 Task: Send email   from  to Email0021 with a subject Subject0021 and add a message Message0021
Action: Mouse moved to (512, 16)
Screenshot: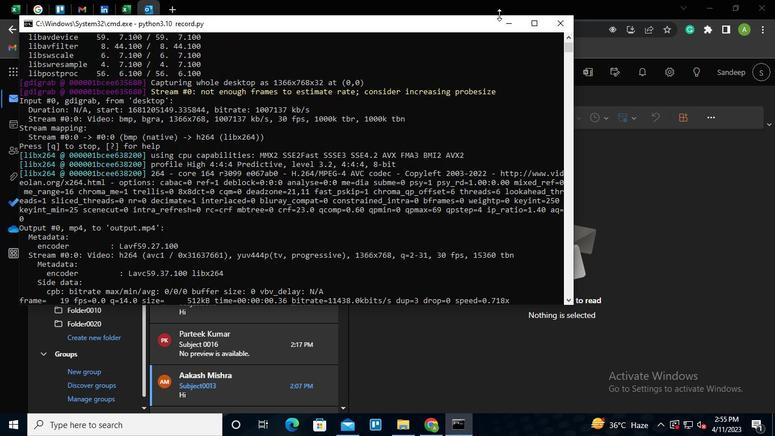 
Action: Mouse pressed left at (512, 16)
Screenshot: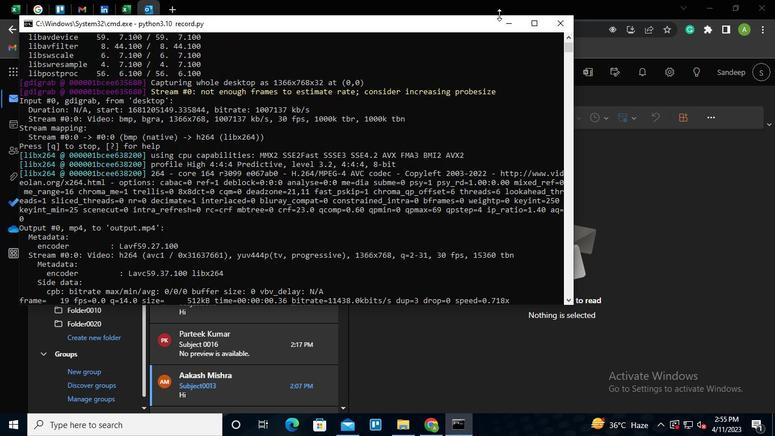 
Action: Mouse moved to (76, 115)
Screenshot: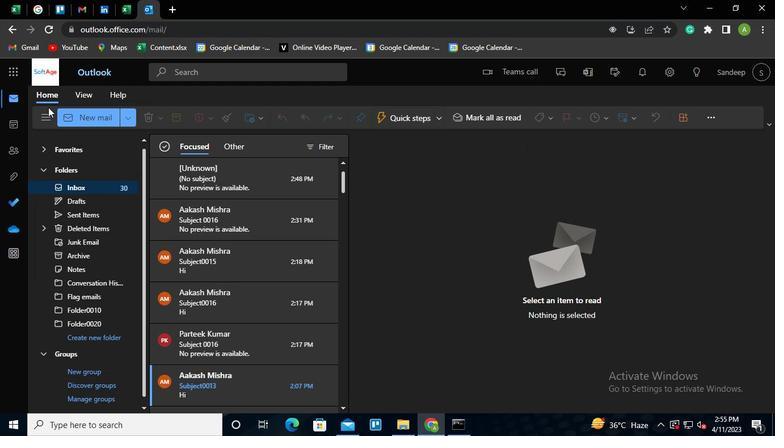 
Action: Mouse pressed left at (76, 115)
Screenshot: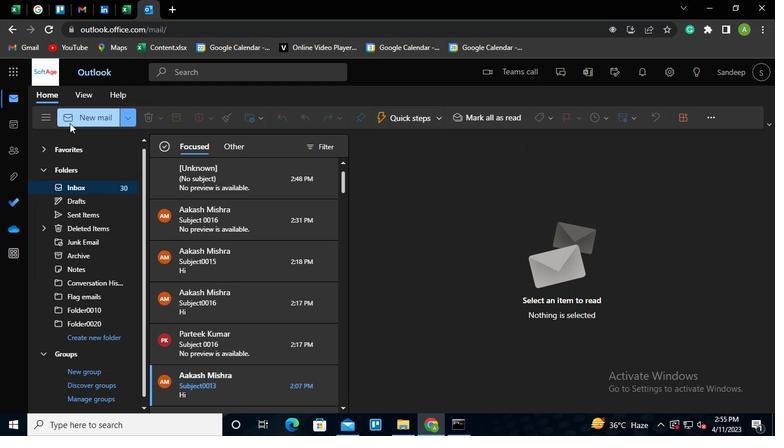 
Action: Mouse moved to (421, 175)
Screenshot: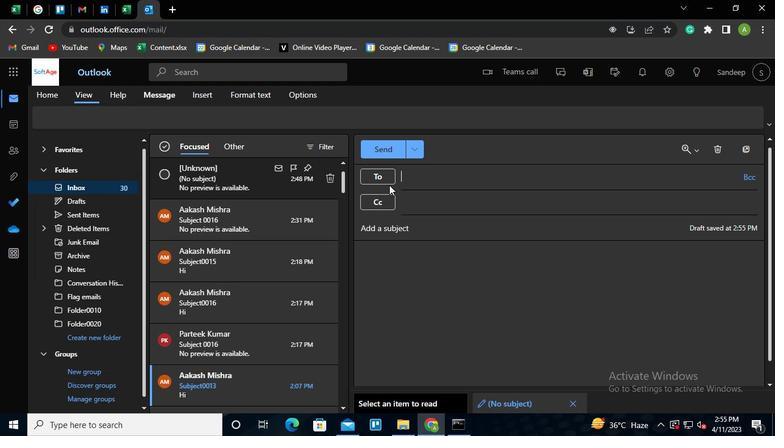 
Action: Mouse pressed left at (421, 175)
Screenshot: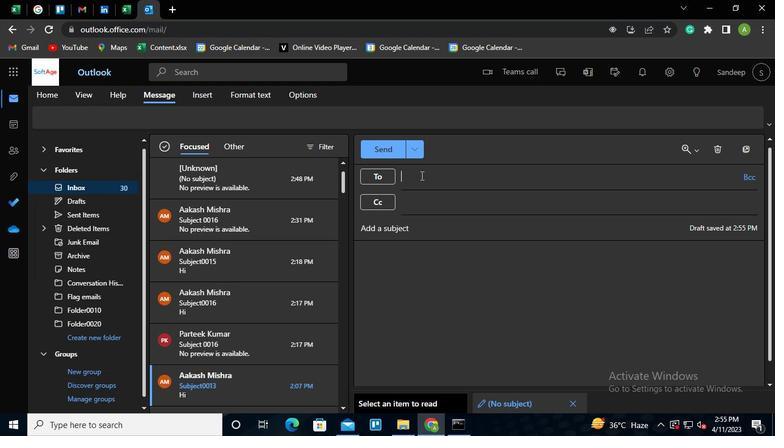 
Action: Keyboard Key.shift
Screenshot: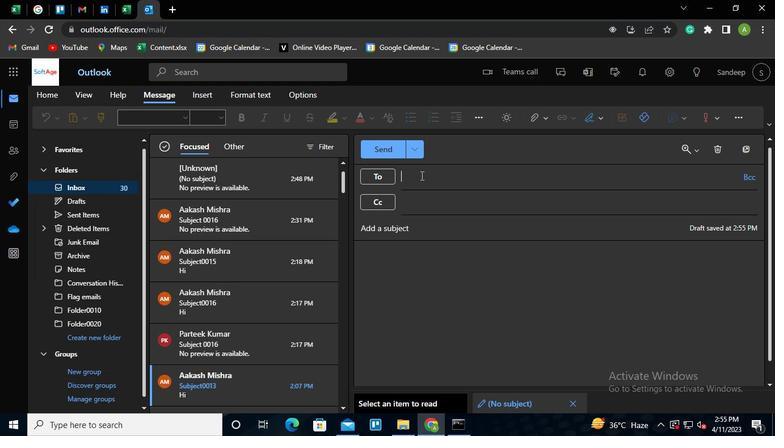 
Action: Keyboard E
Screenshot: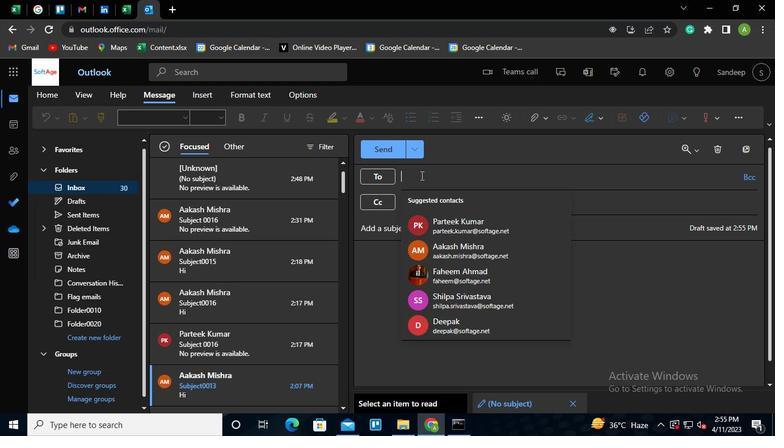 
Action: Keyboard m
Screenshot: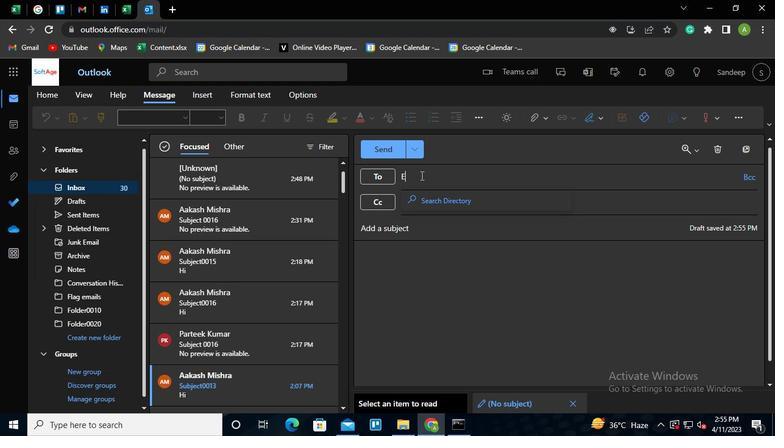 
Action: Keyboard a
Screenshot: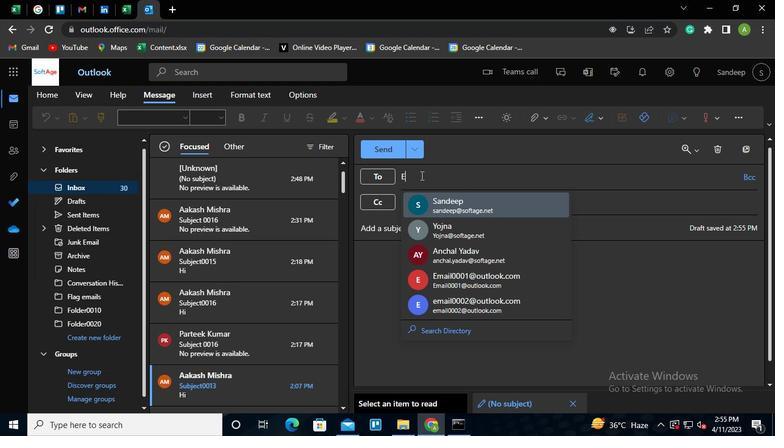 
Action: Keyboard i
Screenshot: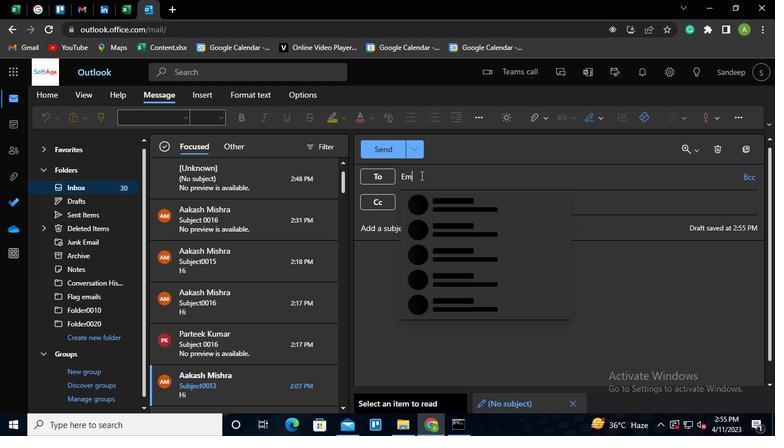 
Action: Keyboard l
Screenshot: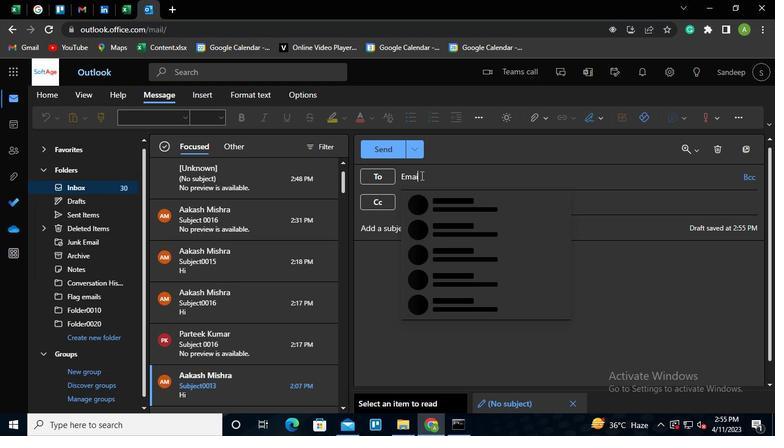 
Action: Keyboard <96>
Screenshot: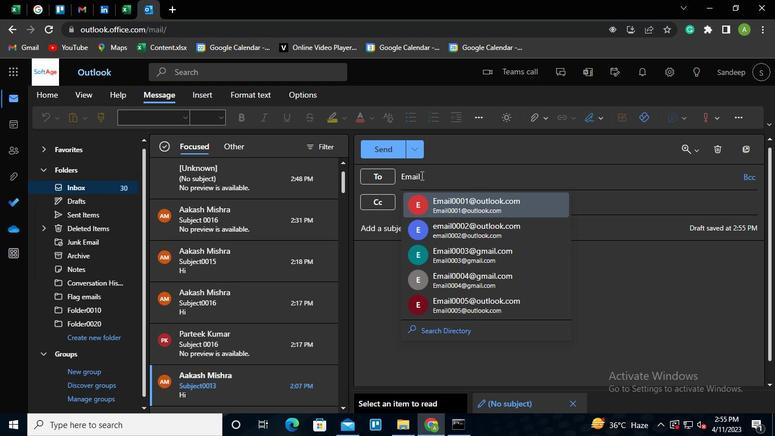 
Action: Keyboard <96>
Screenshot: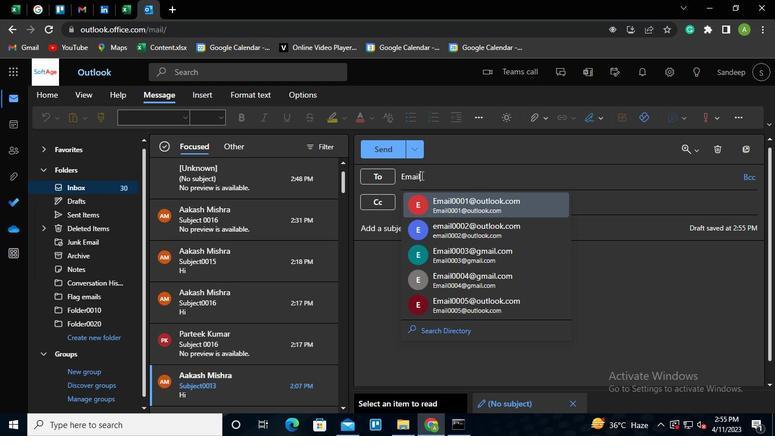 
Action: Keyboard <98>
Screenshot: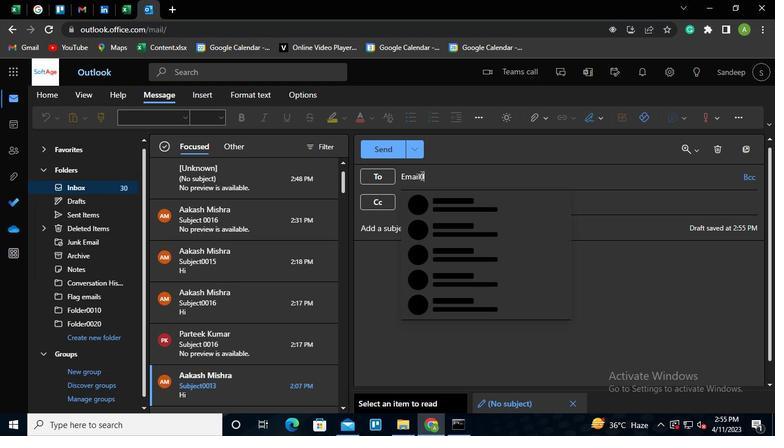 
Action: Keyboard <97>
Screenshot: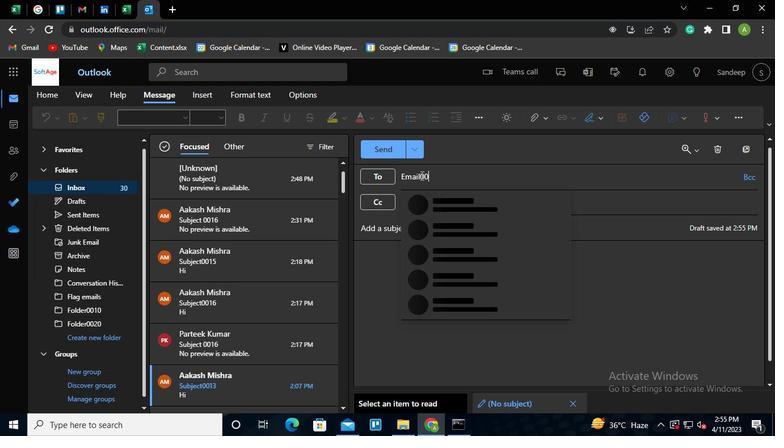 
Action: Keyboard Key.shift
Screenshot: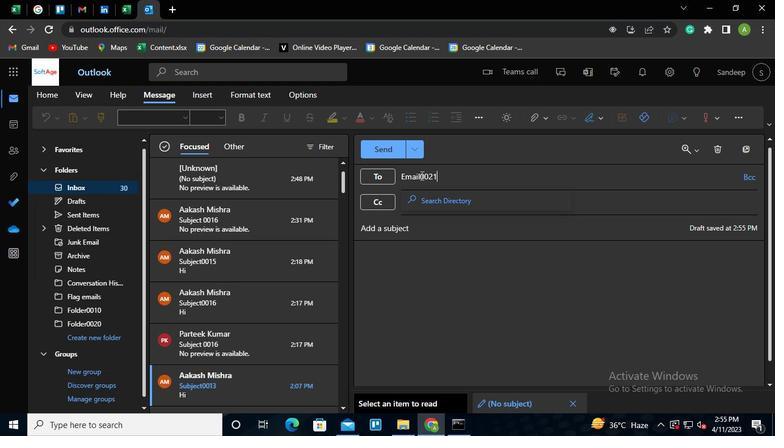 
Action: Keyboard Key.shift
Screenshot: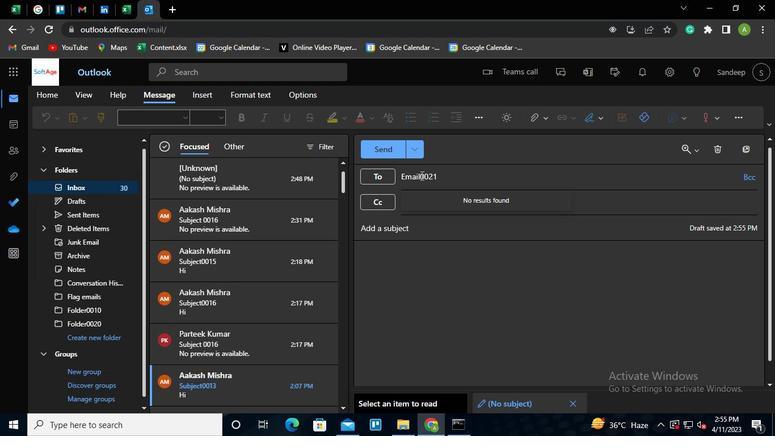 
Action: Keyboard Key.shift
Screenshot: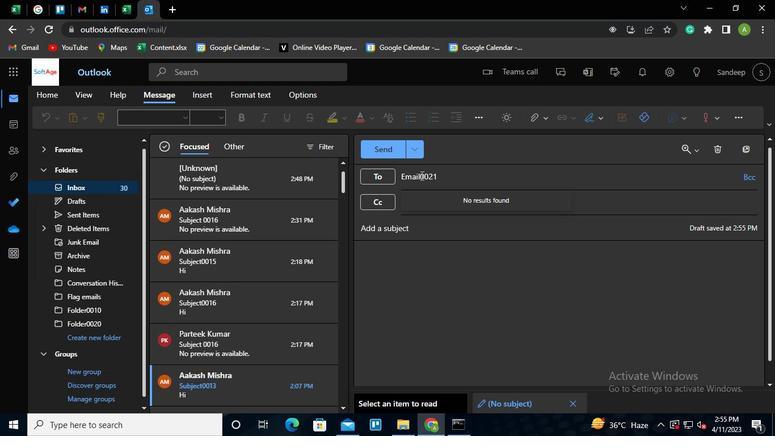 
Action: Keyboard Key.shift
Screenshot: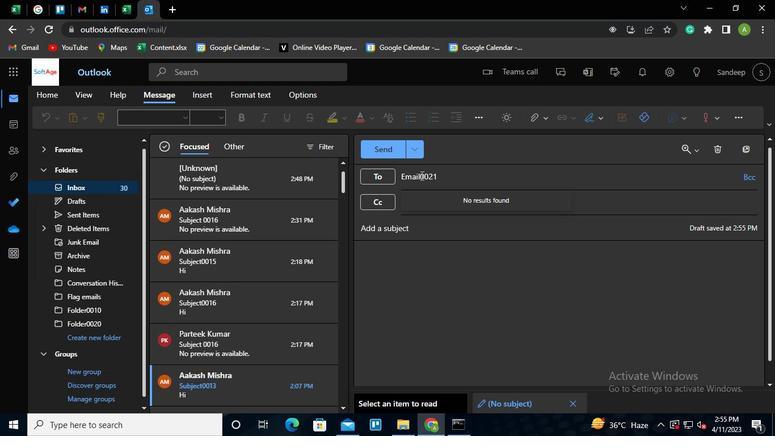 
Action: Keyboard Key.shift
Screenshot: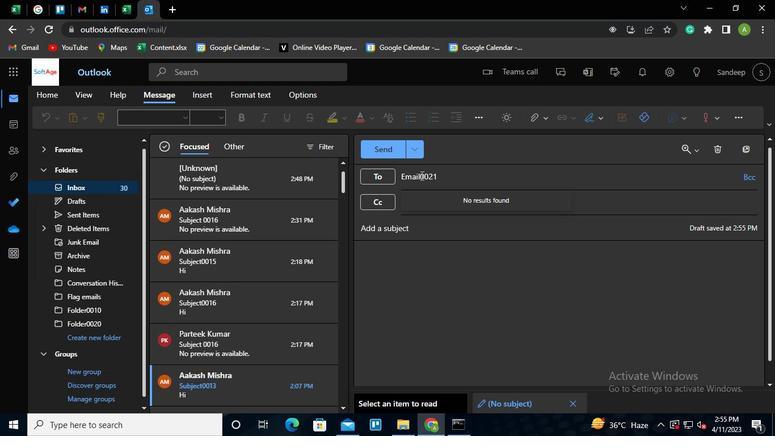 
Action: Keyboard @
Screenshot: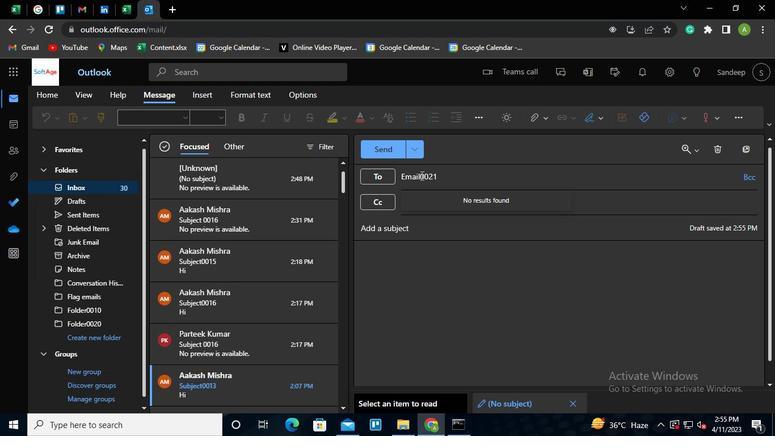 
Action: Keyboard g
Screenshot: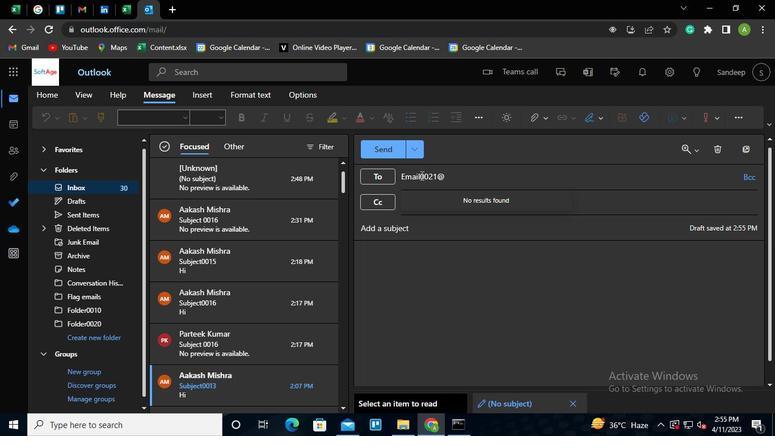 
Action: Keyboard m
Screenshot: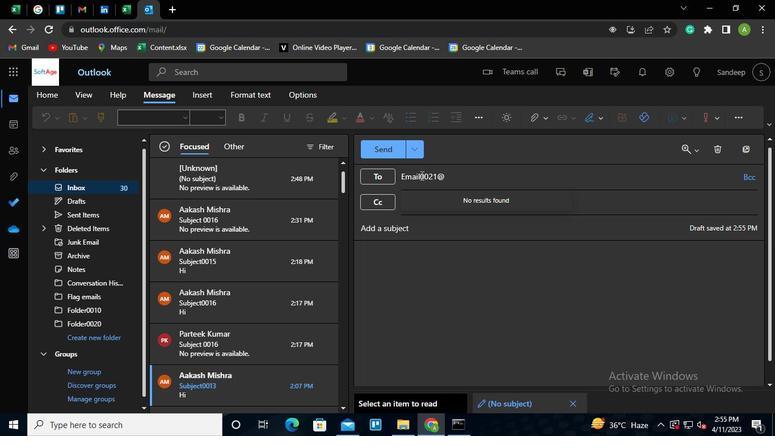 
Action: Keyboard Key.backspace
Screenshot: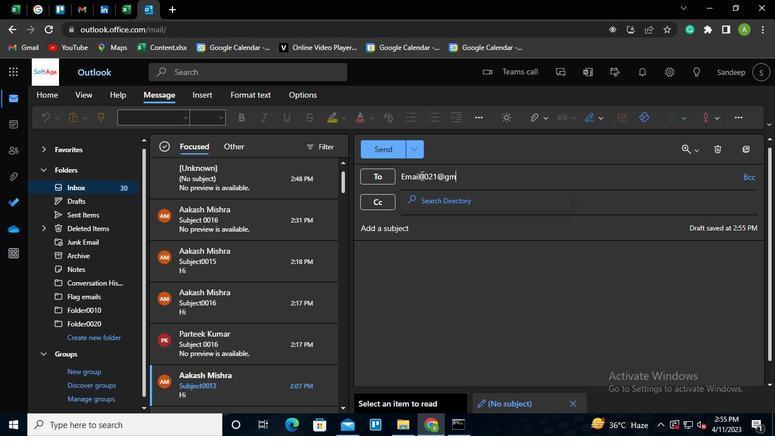 
Action: Keyboard Key.backspace
Screenshot: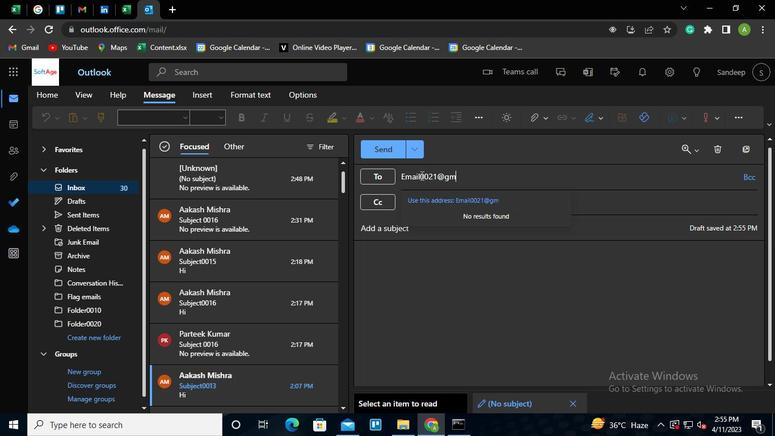 
Action: Keyboard o
Screenshot: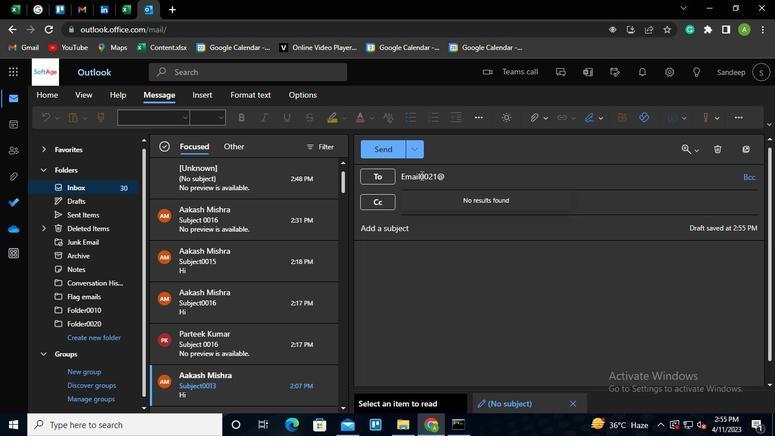 
Action: Keyboard u
Screenshot: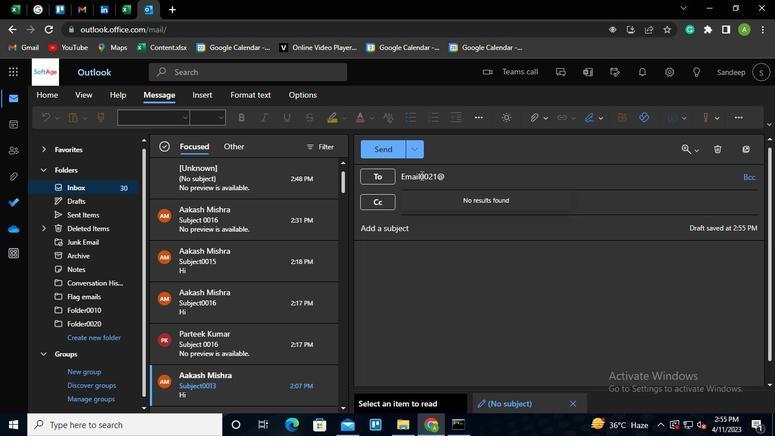 
Action: Keyboard t
Screenshot: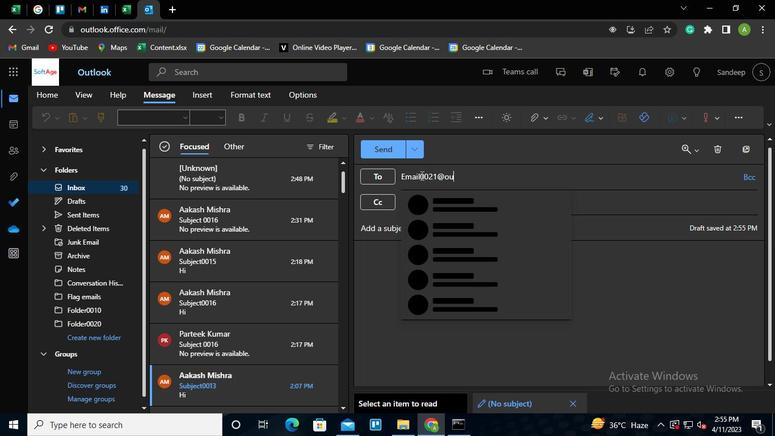 
Action: Keyboard l
Screenshot: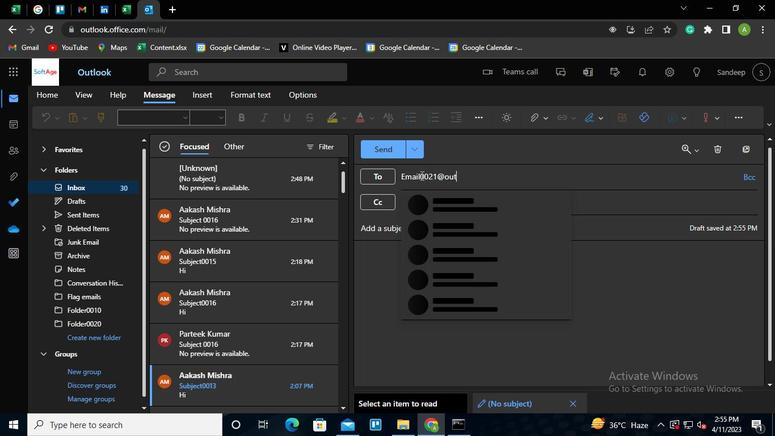 
Action: Keyboard o
Screenshot: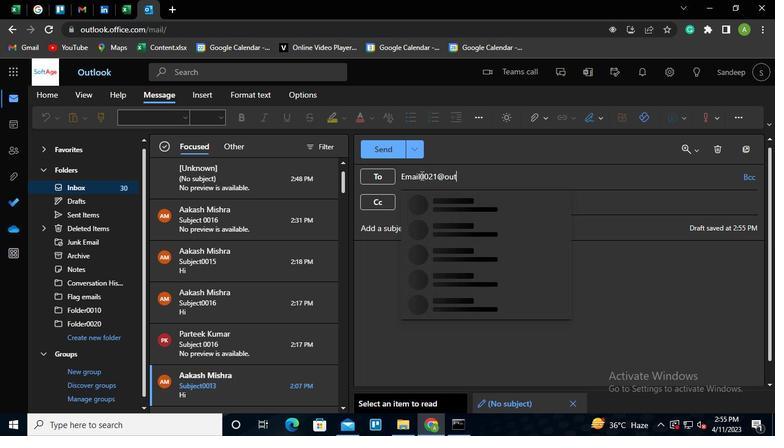 
Action: Keyboard o
Screenshot: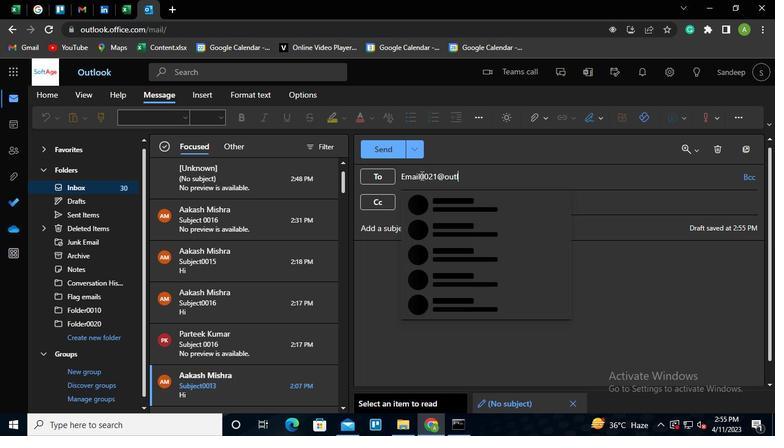 
Action: Keyboard k
Screenshot: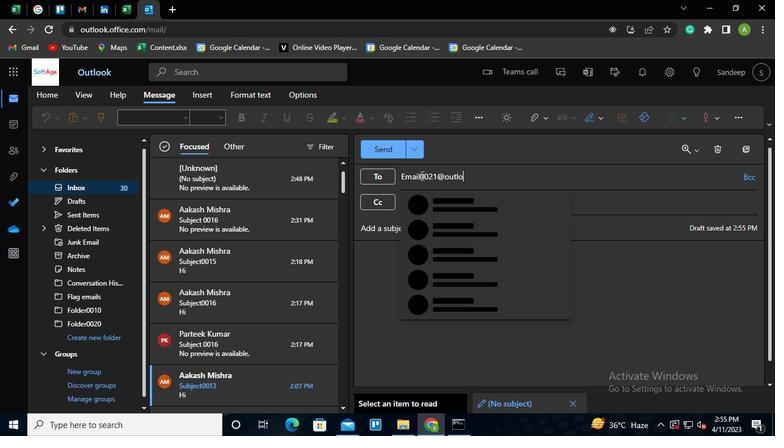 
Action: Keyboard <110>
Screenshot: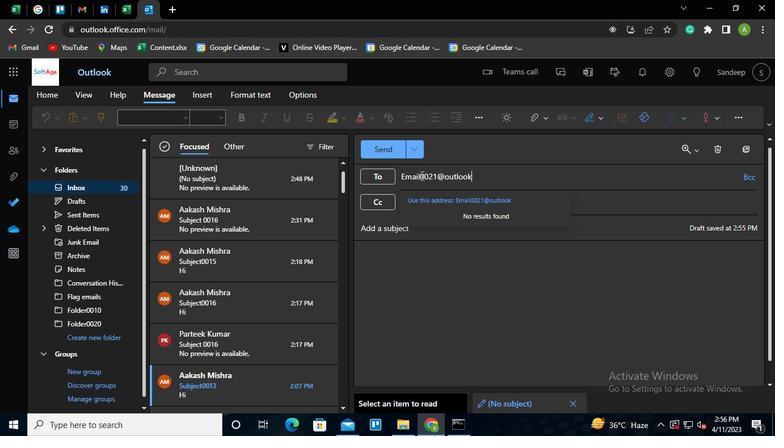 
Action: Keyboard c
Screenshot: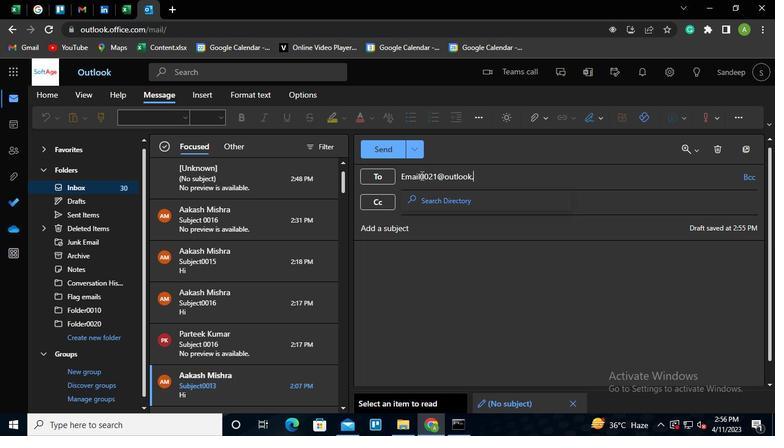 
Action: Keyboard o
Screenshot: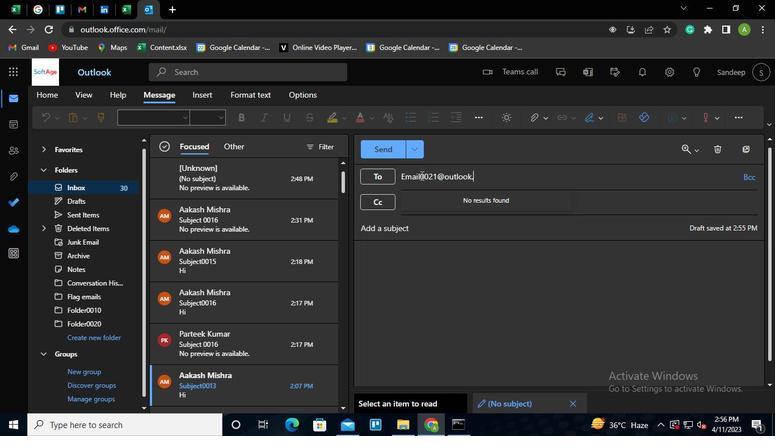 
Action: Keyboard m
Screenshot: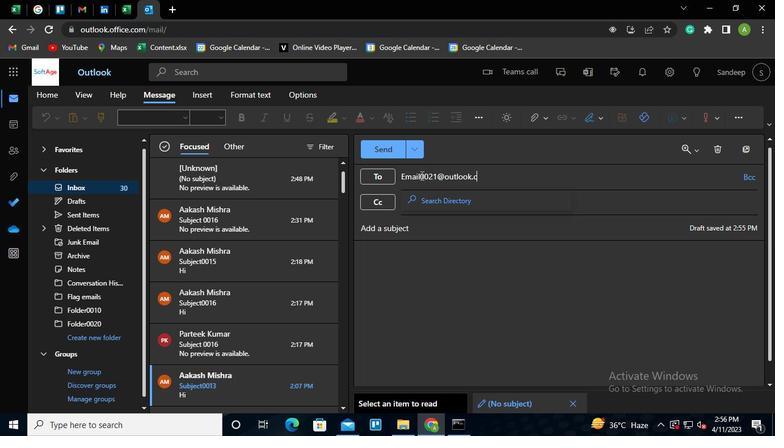 
Action: Keyboard Key.enter
Screenshot: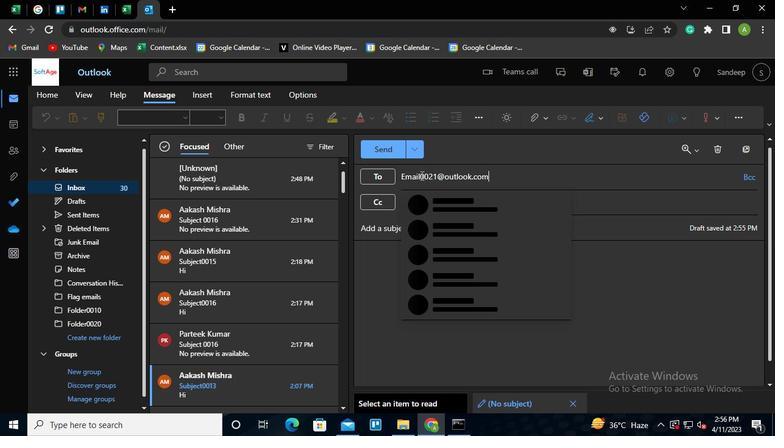 
Action: Mouse moved to (422, 231)
Screenshot: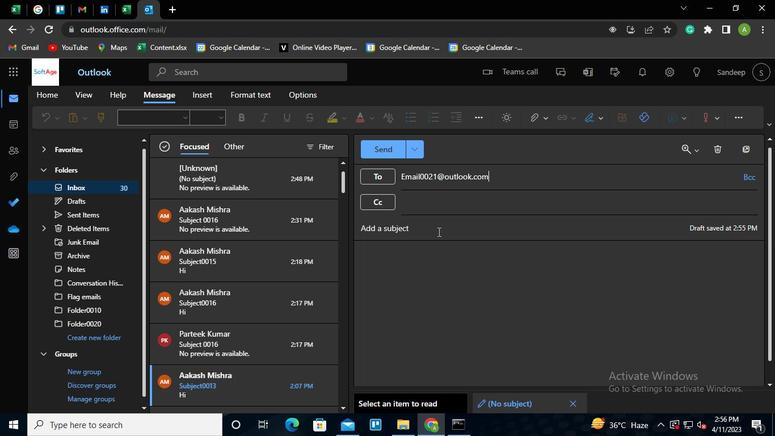 
Action: Mouse pressed left at (422, 231)
Screenshot: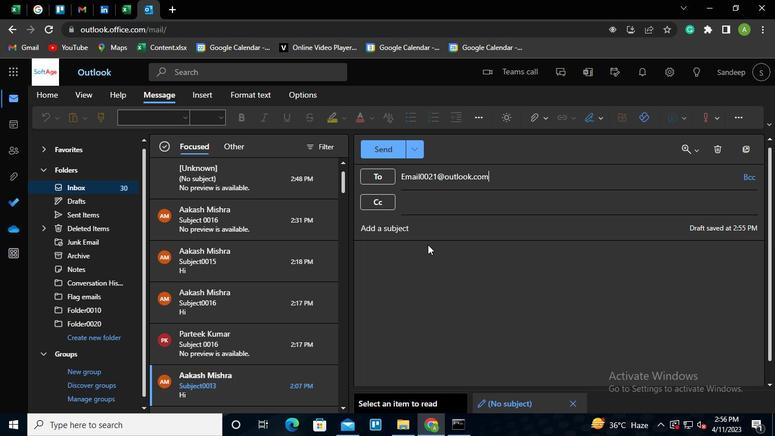 
Action: Keyboard Key.shift
Screenshot: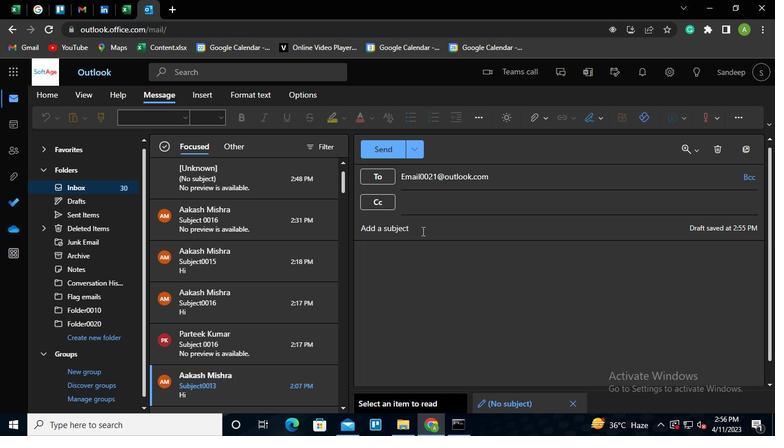 
Action: Keyboard S
Screenshot: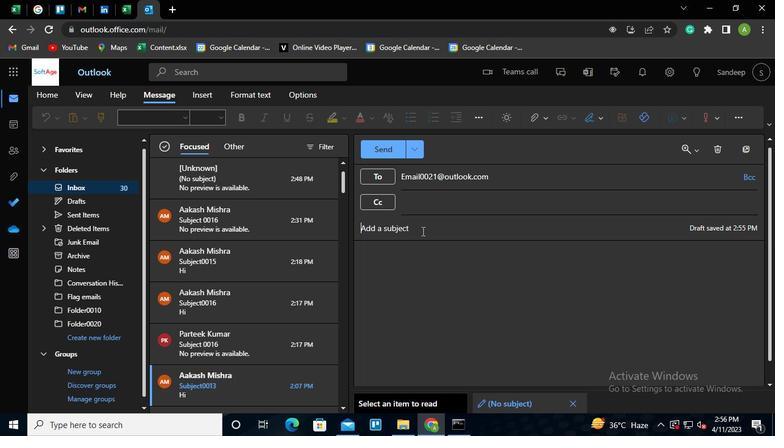 
Action: Keyboard u
Screenshot: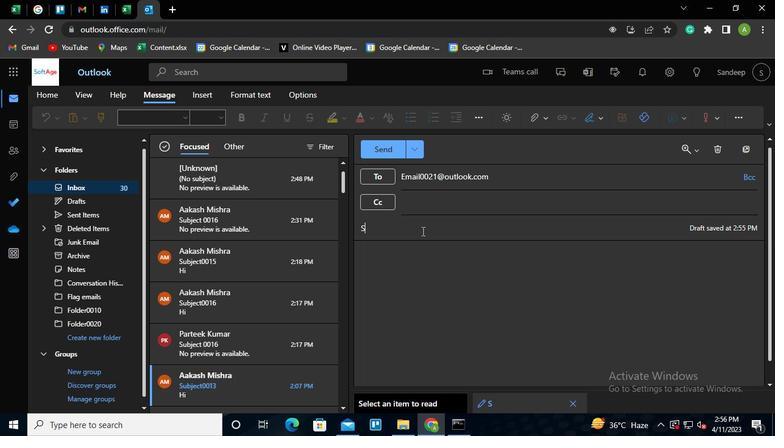
Action: Keyboard b
Screenshot: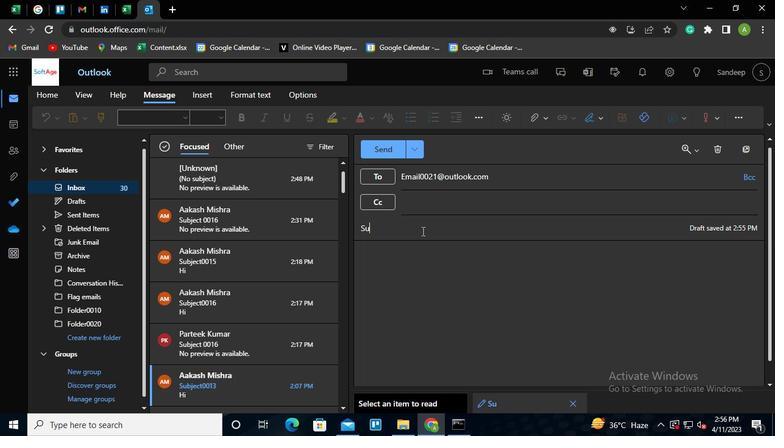 
Action: Keyboard j
Screenshot: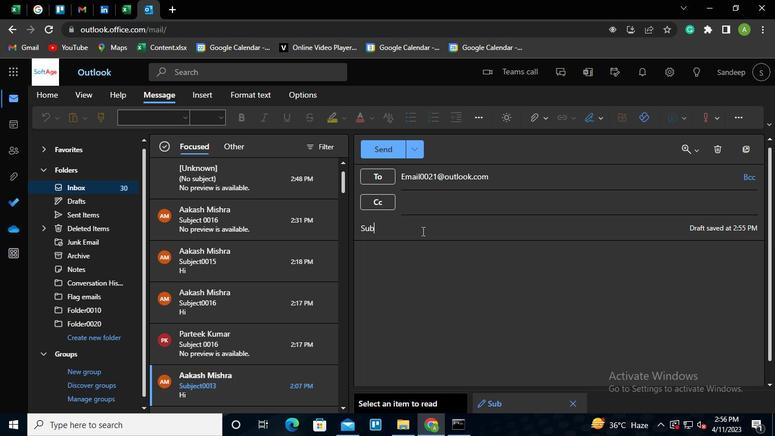 
Action: Keyboard e
Screenshot: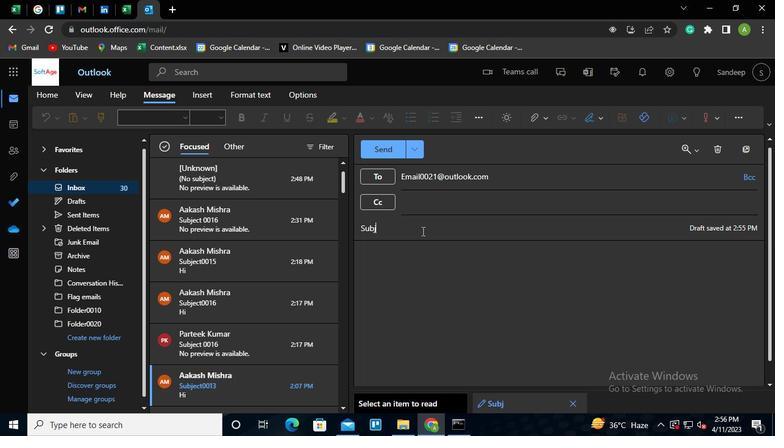 
Action: Keyboard c
Screenshot: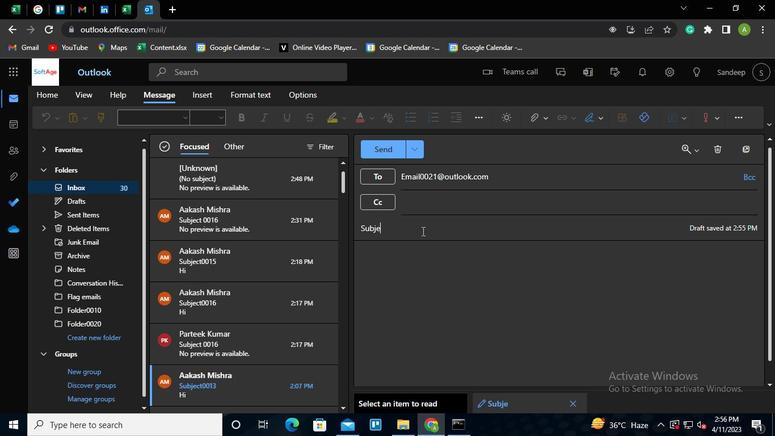 
Action: Keyboard t
Screenshot: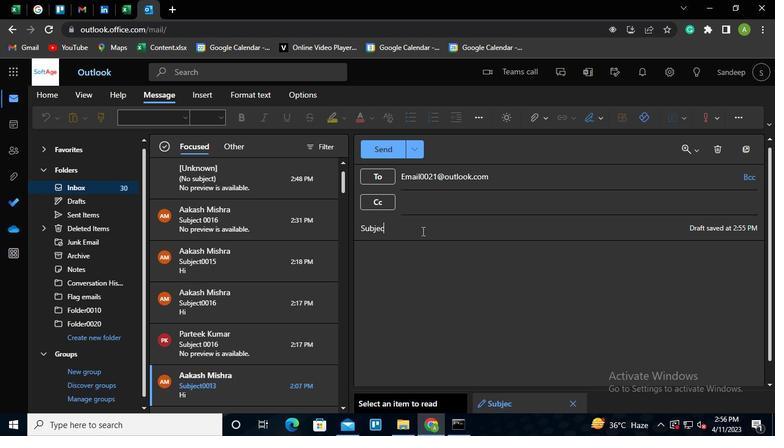 
Action: Keyboard <96>
Screenshot: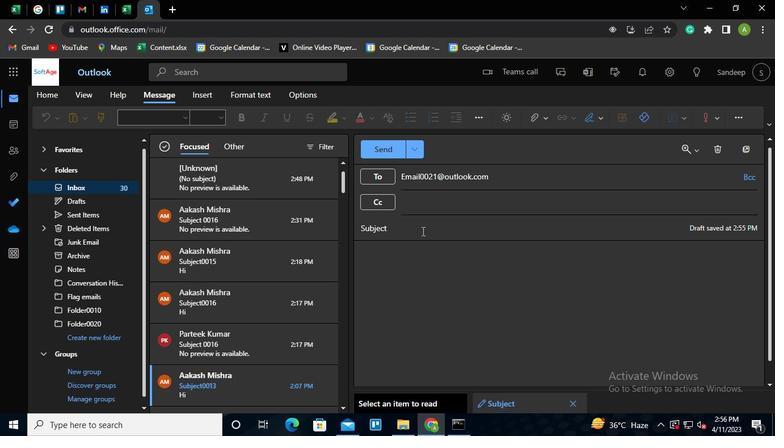 
Action: Keyboard <96>
Screenshot: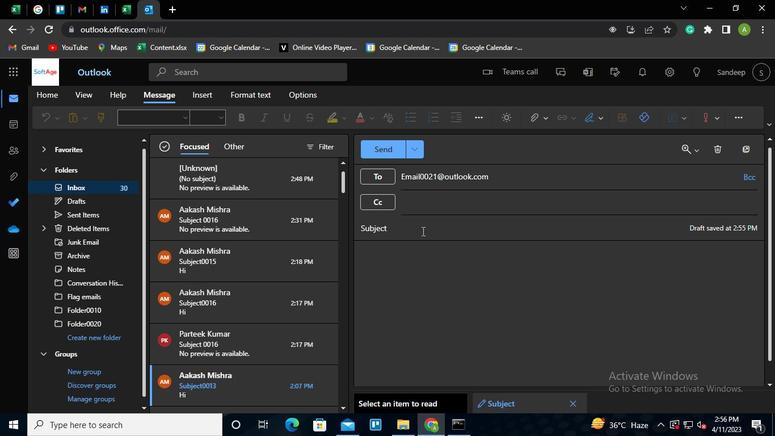 
Action: Keyboard <98>
Screenshot: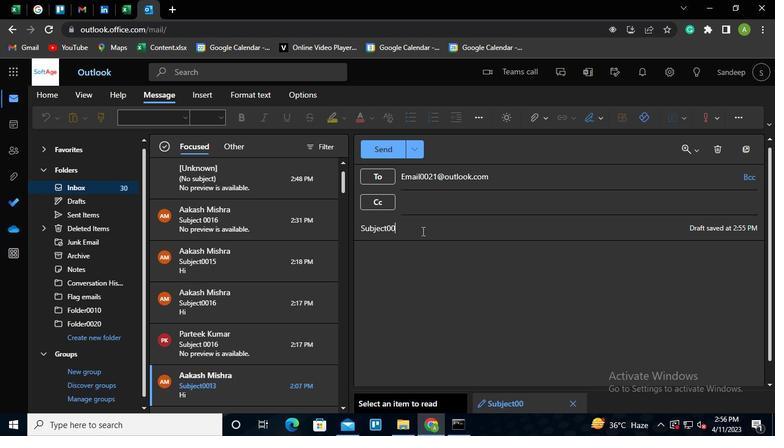 
Action: Keyboard <97>
Screenshot: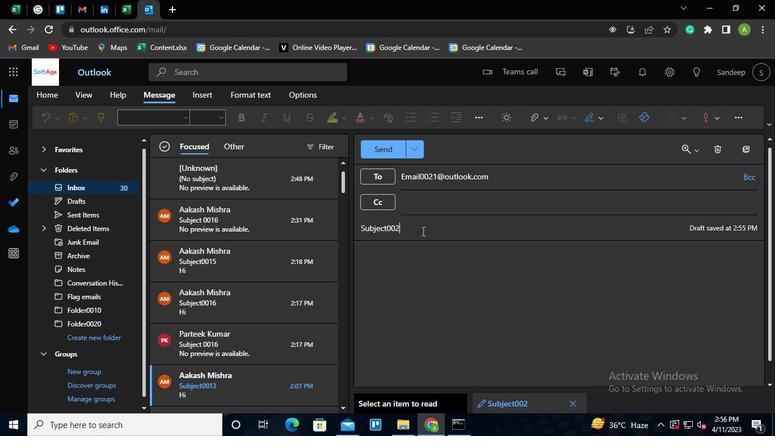 
Action: Mouse moved to (411, 275)
Screenshot: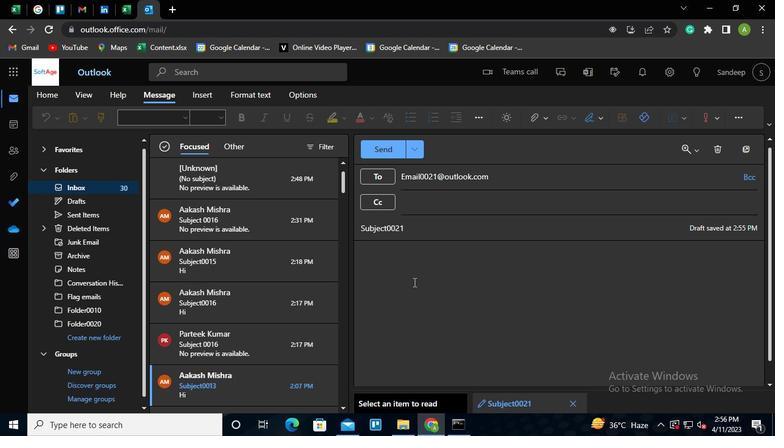 
Action: Mouse pressed left at (411, 275)
Screenshot: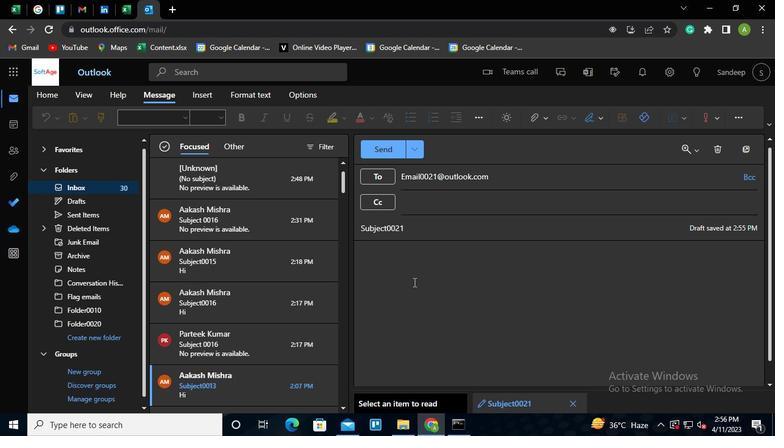 
Action: Keyboard Key.shift
Screenshot: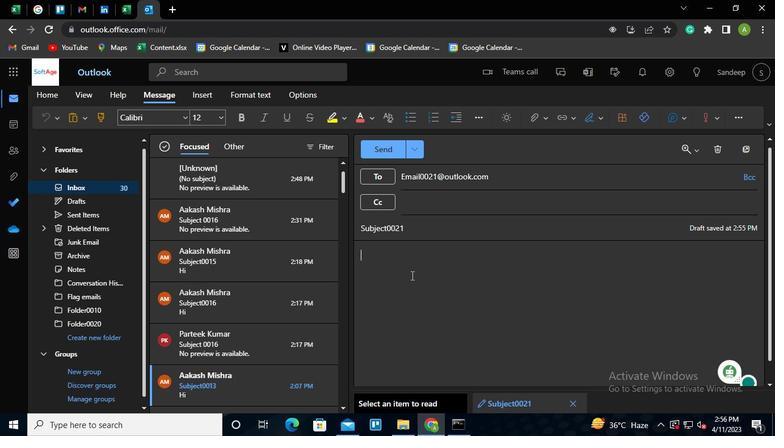 
Action: Keyboard M
Screenshot: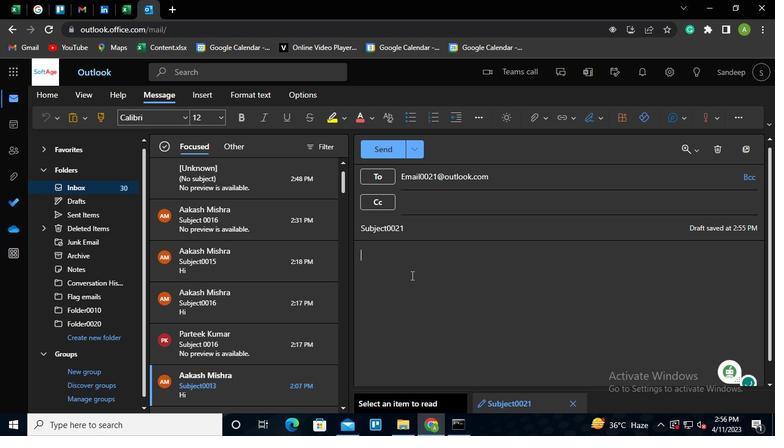 
Action: Keyboard e
Screenshot: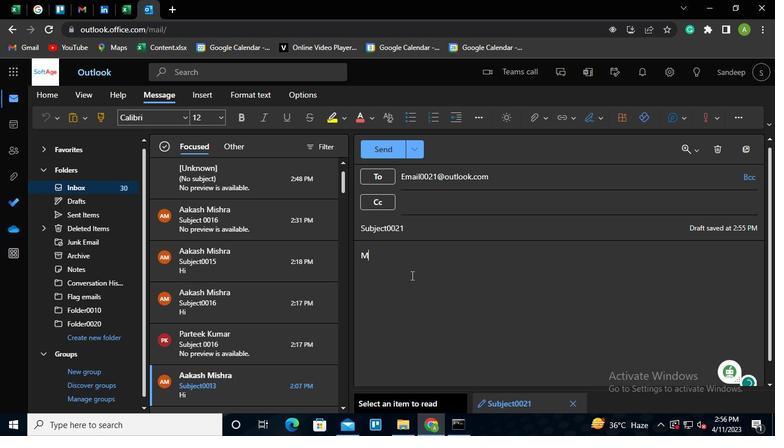 
Action: Keyboard s
Screenshot: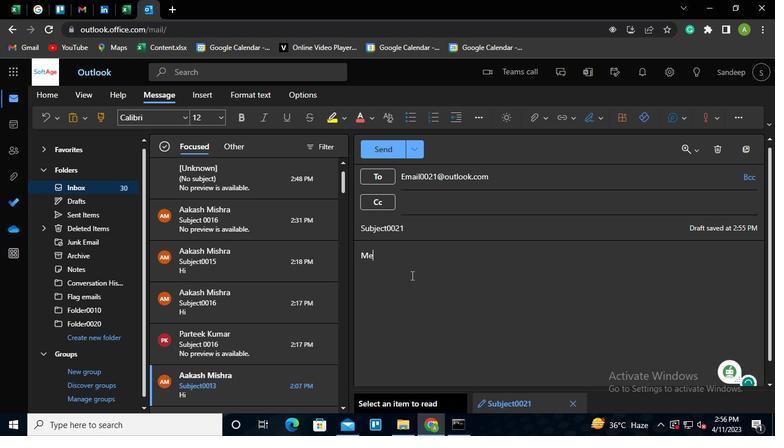 
Action: Keyboard s
Screenshot: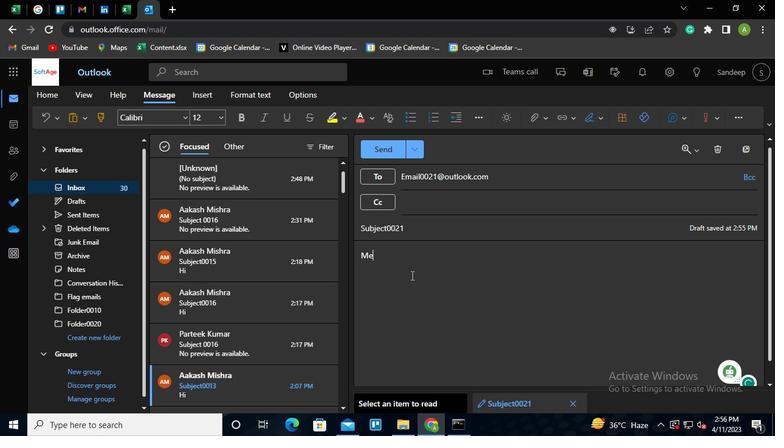 
Action: Keyboard a
Screenshot: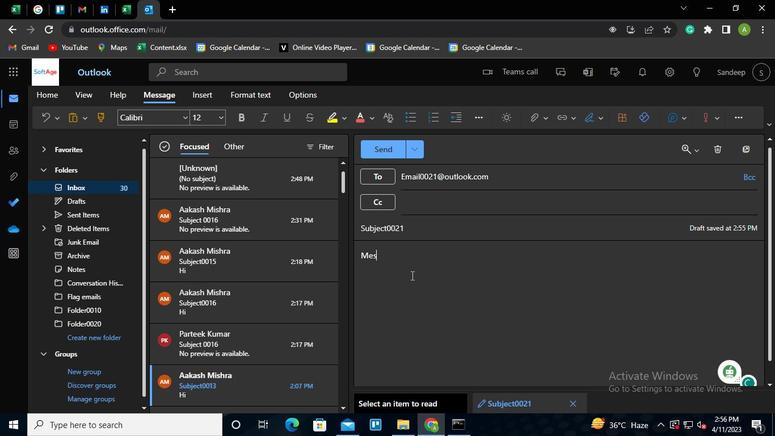 
Action: Keyboard g
Screenshot: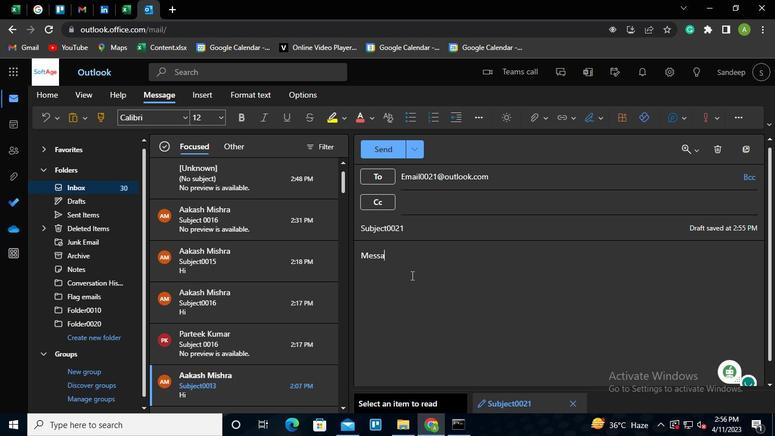 
Action: Keyboard e
Screenshot: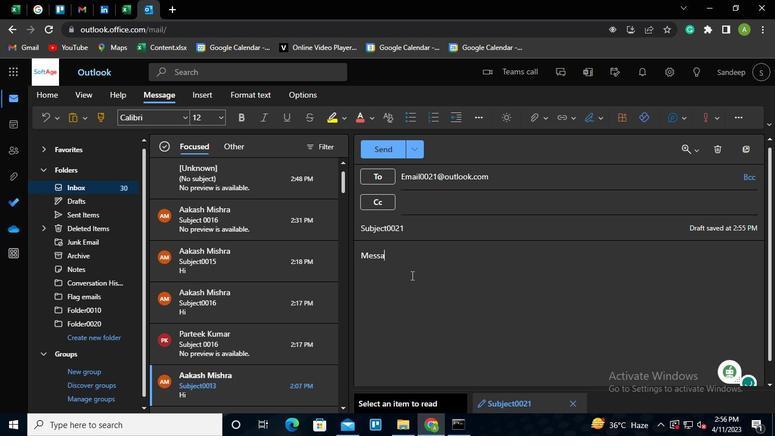 
Action: Keyboard Key.shift
Screenshot: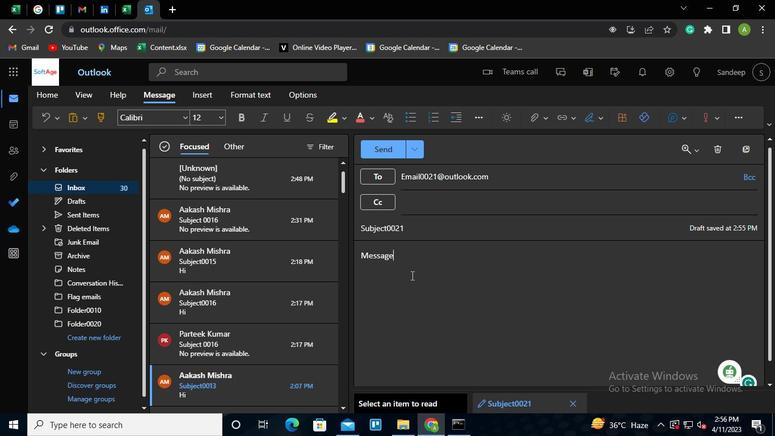 
Action: Keyboard @
Screenshot: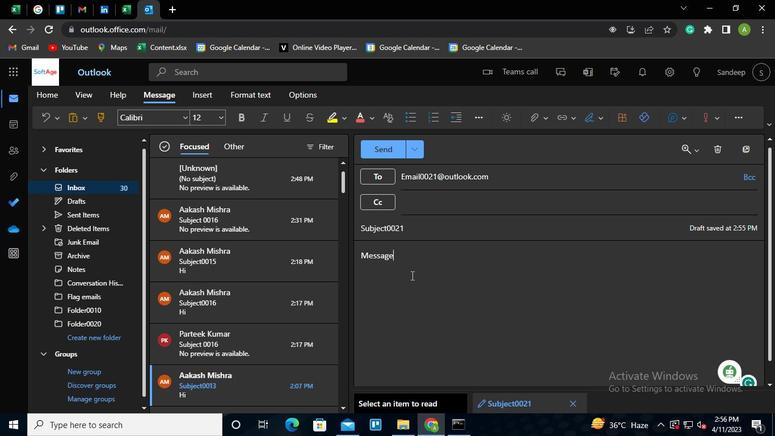 
Action: Keyboard Key.backspace
Screenshot: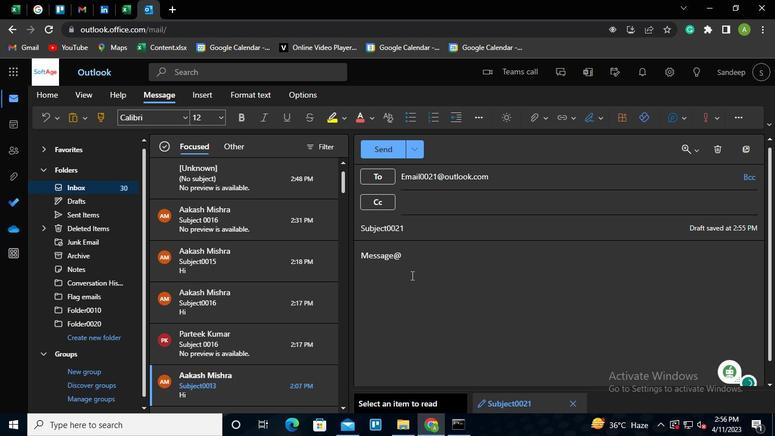 
Action: Keyboard <96>
Screenshot: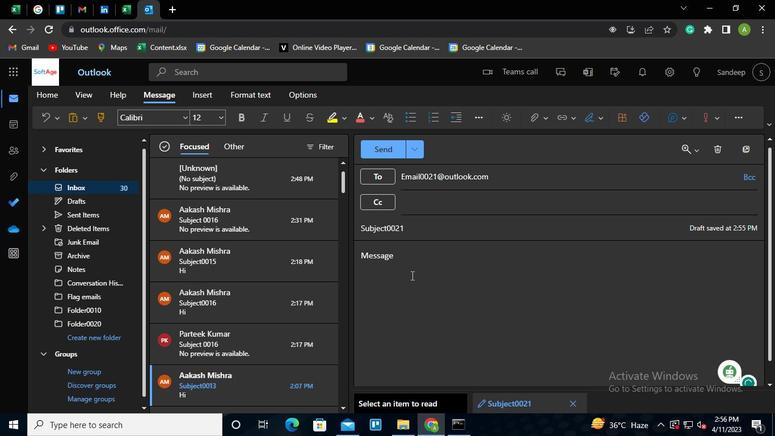 
Action: Keyboard <96>
Screenshot: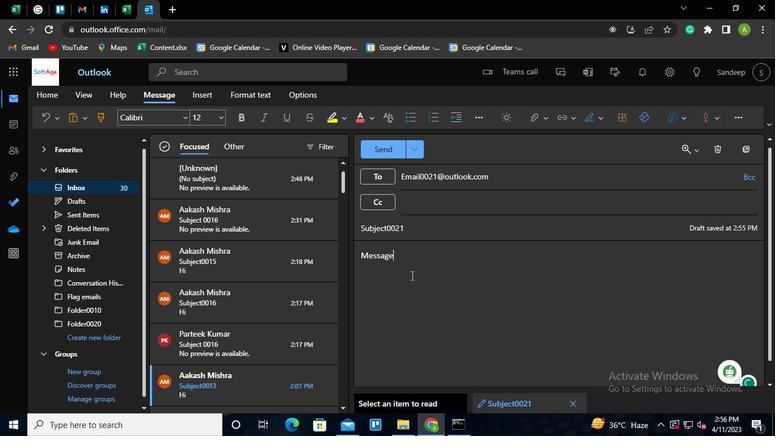 
Action: Keyboard <98>
Screenshot: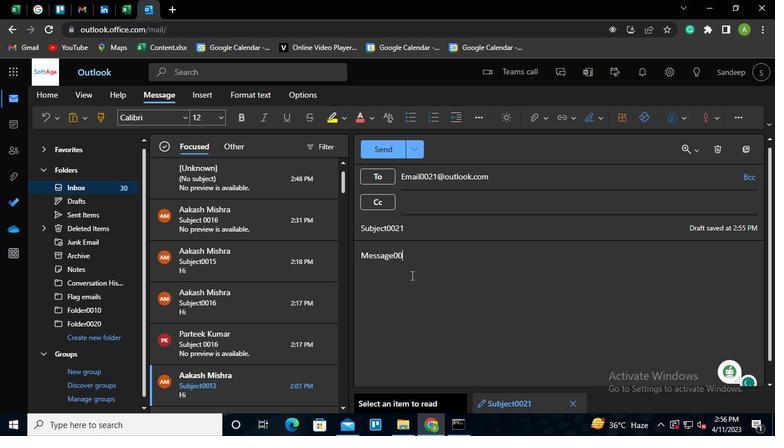 
Action: Keyboard <97>
Screenshot: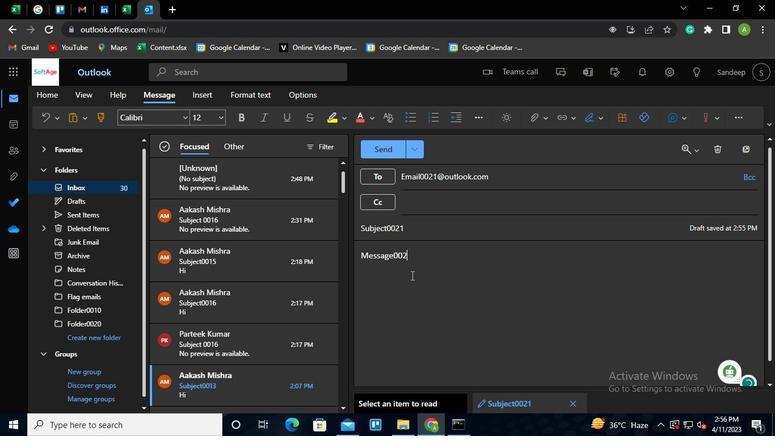 
Action: Mouse moved to (396, 148)
Screenshot: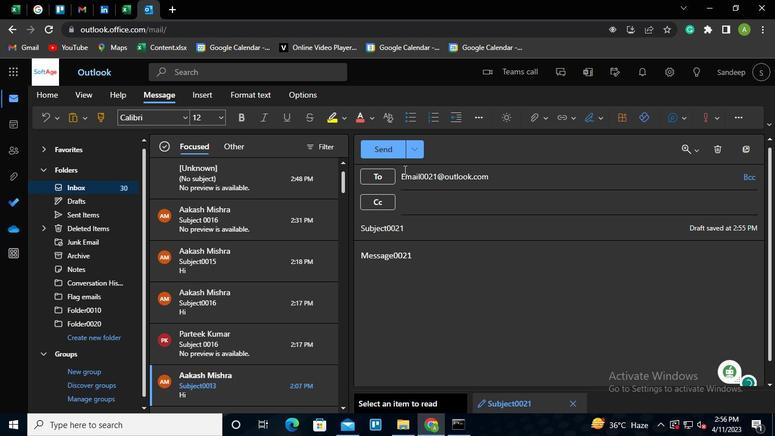 
Action: Mouse pressed left at (396, 148)
Screenshot: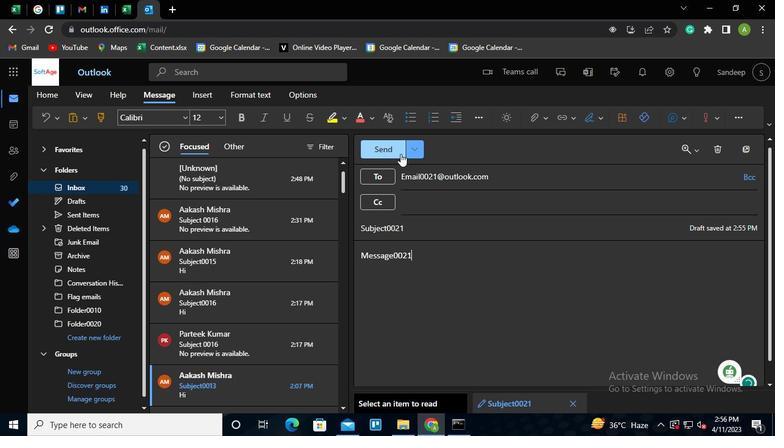 
Action: Mouse moved to (458, 417)
Screenshot: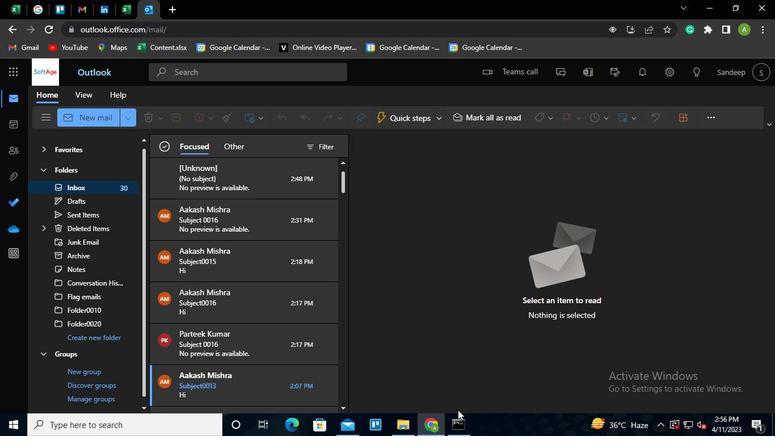 
Action: Mouse pressed left at (458, 417)
Screenshot: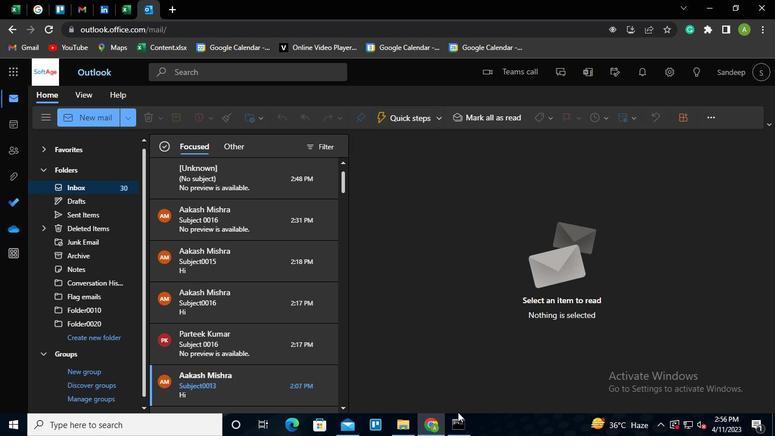 
Action: Mouse moved to (560, 17)
Screenshot: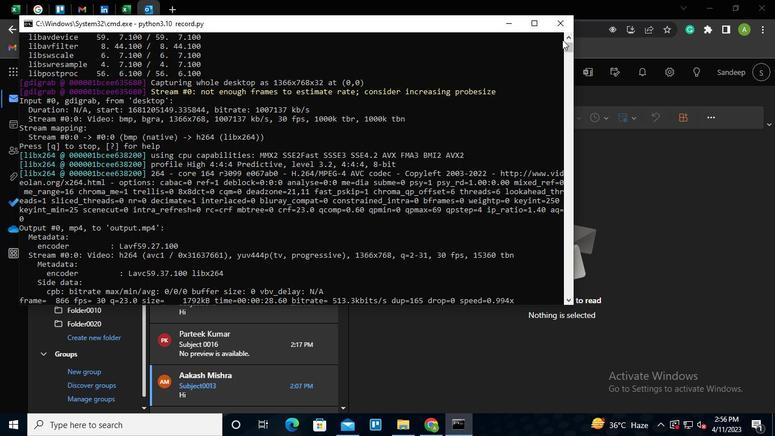 
Action: Mouse pressed left at (560, 17)
Screenshot: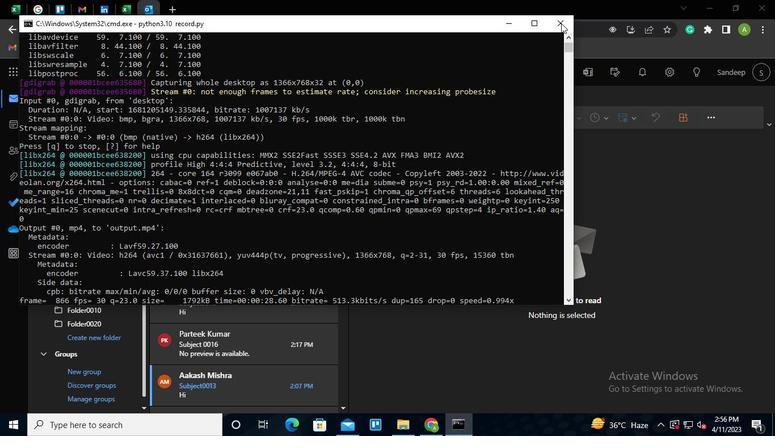 
Action: Mouse moved to (558, 18)
Screenshot: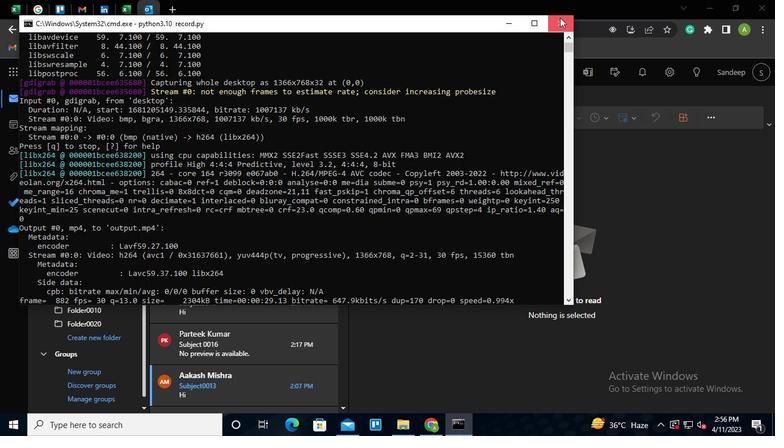 
